 Task: Create Card Content Marketing Review in Board Crisis Management Planning to Workspace Affiliate Marketing. Create Card Mergers and Acquisitions Review in Board Brand Identity Design to Workspace Affiliate Marketing. Create Card Content Strategy Meeting in Board Email Marketing Performance Analysis and Reporting to Workspace Affiliate Marketing
Action: Mouse moved to (231, 172)
Screenshot: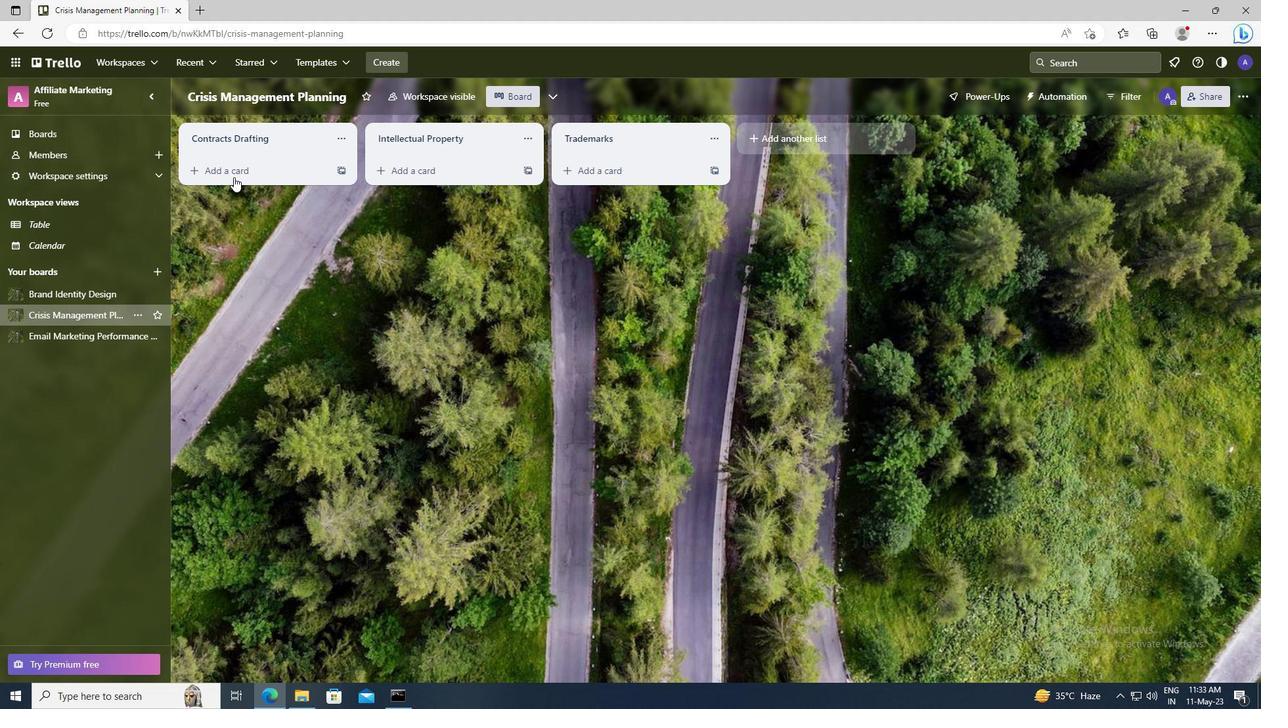 
Action: Mouse pressed left at (231, 172)
Screenshot: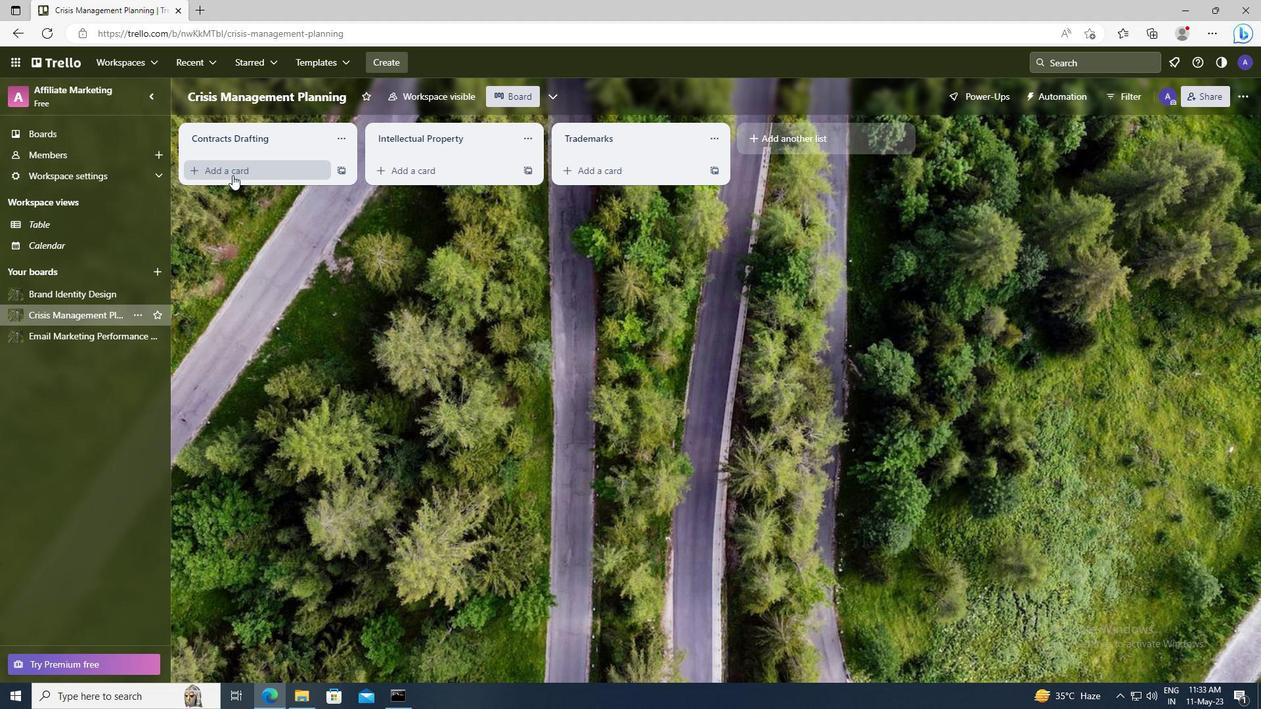
Action: Key pressed <Key.shift>CONTENT<Key.space><Key.shift>MARKETING<Key.space><Key.shift>REVIEW
Screenshot: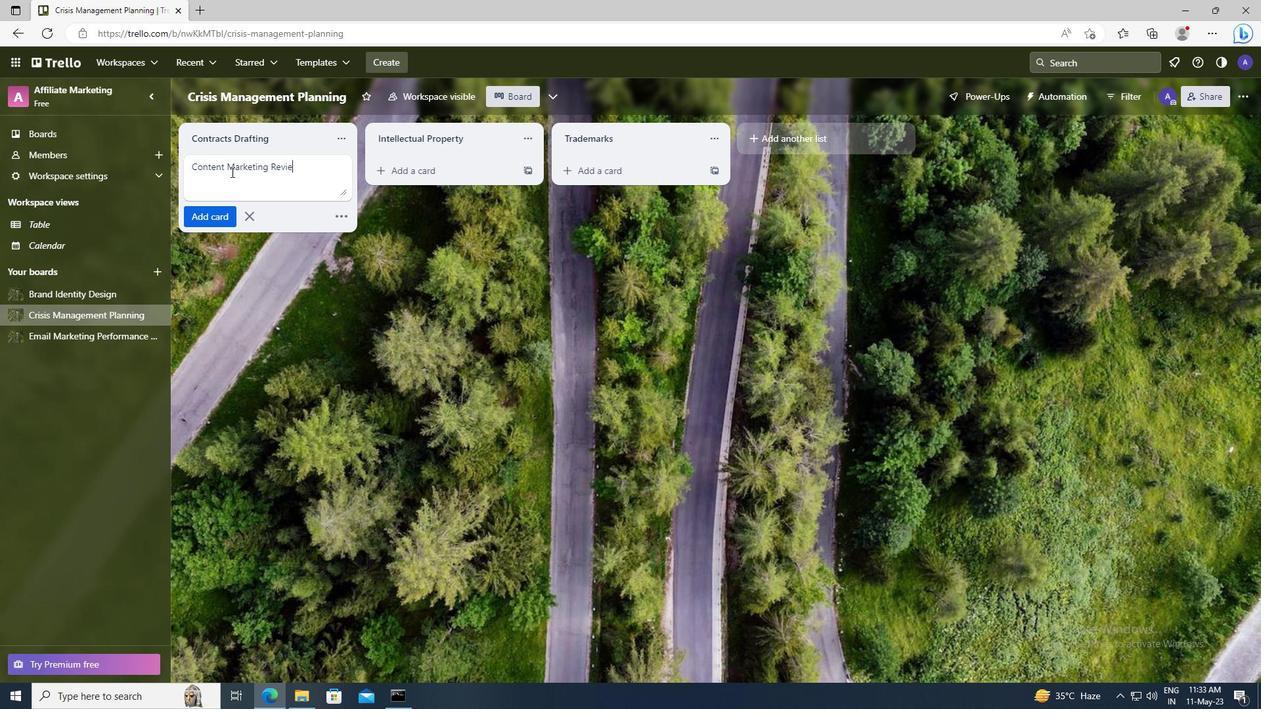 
Action: Mouse moved to (212, 218)
Screenshot: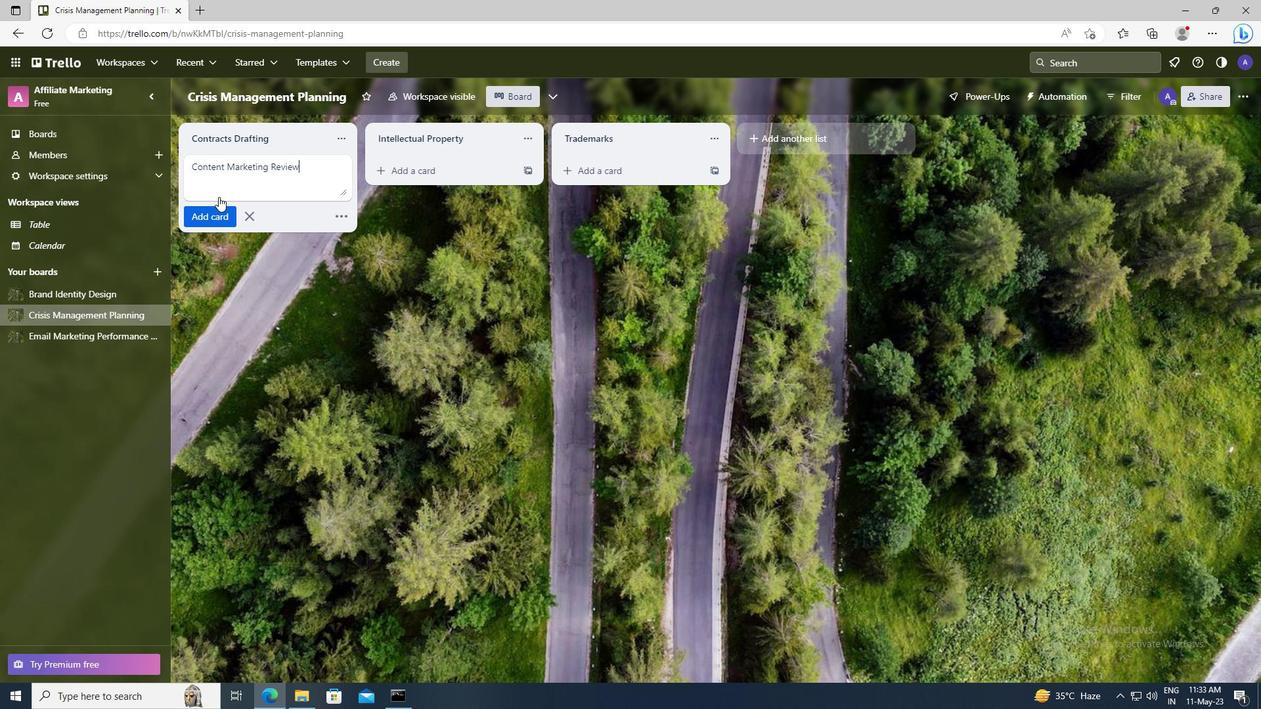 
Action: Mouse pressed left at (212, 218)
Screenshot: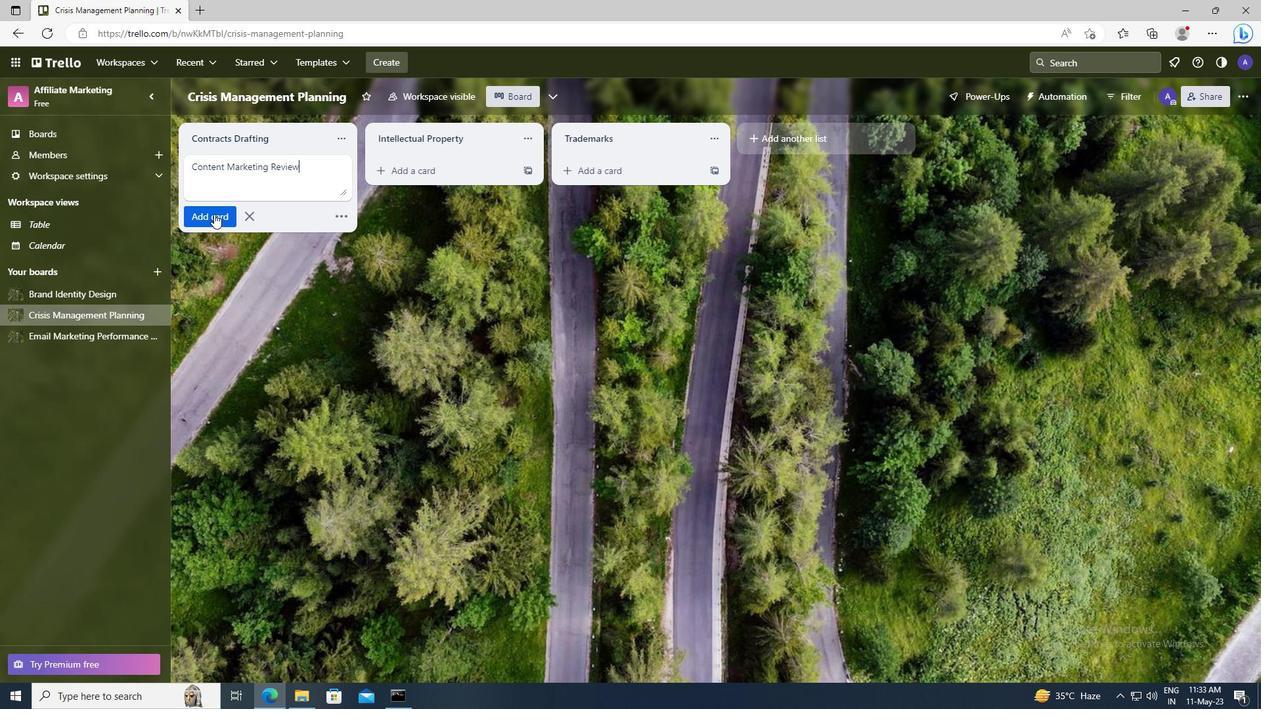 
Action: Mouse moved to (72, 293)
Screenshot: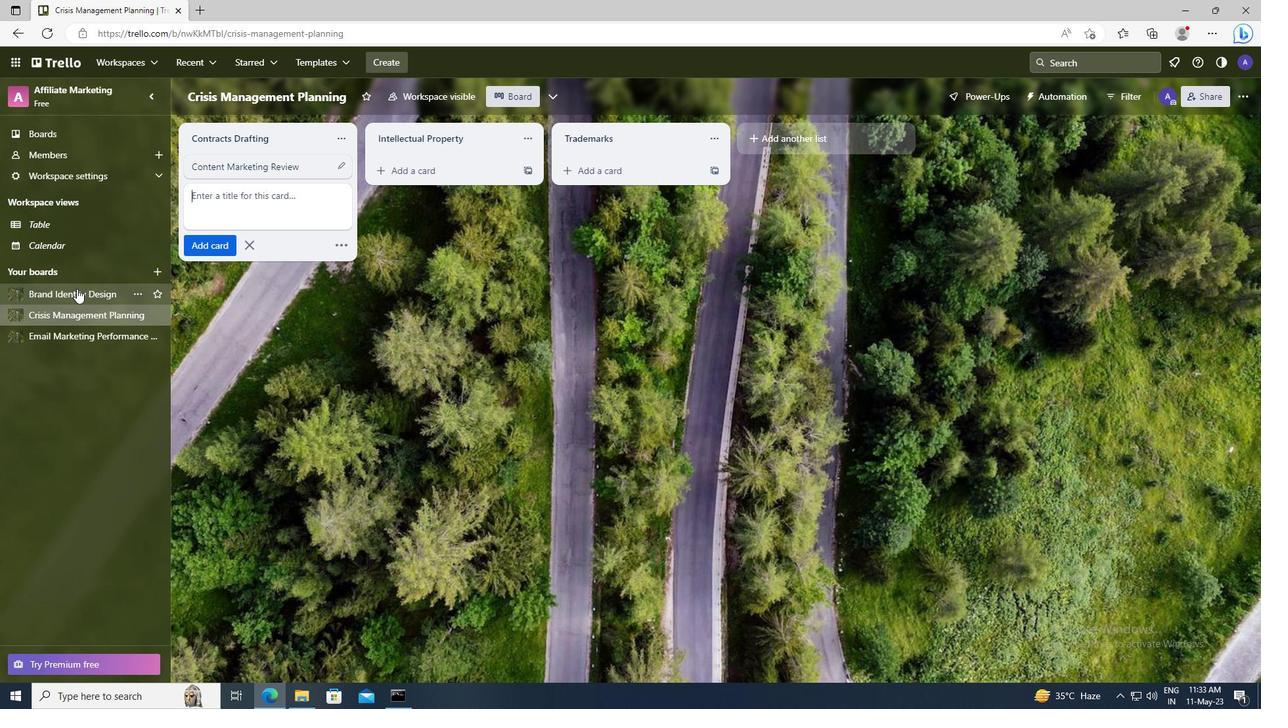 
Action: Mouse pressed left at (72, 293)
Screenshot: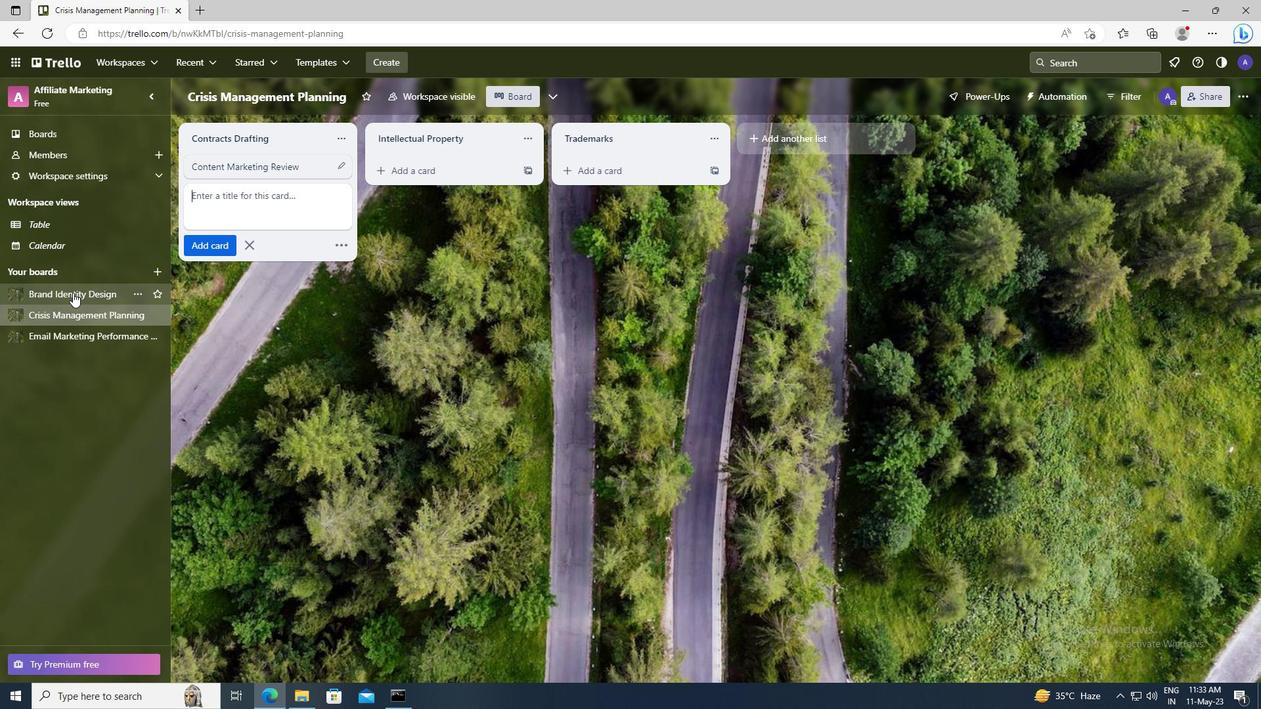 
Action: Mouse moved to (220, 174)
Screenshot: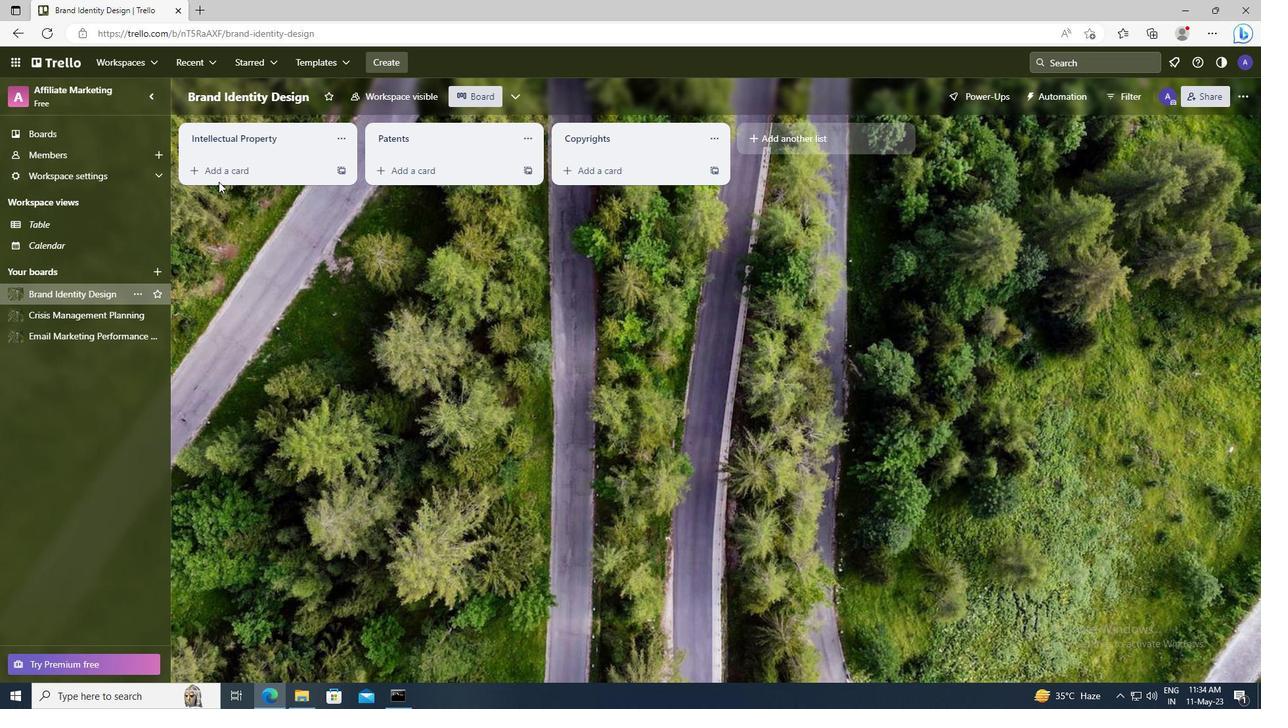 
Action: Mouse pressed left at (220, 174)
Screenshot: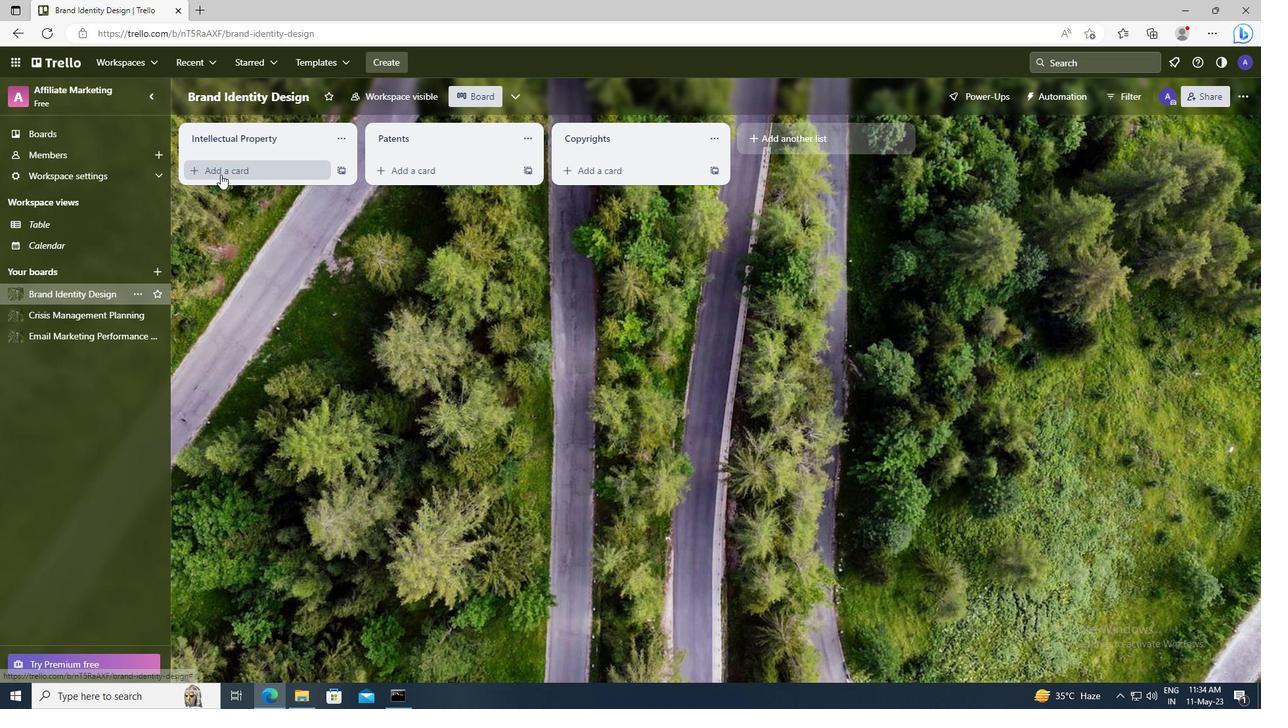 
Action: Key pressed <Key.shift>MERGERS<Key.space>AND<Key.space><Key.shift>ACQUISITIONS<Key.space><Key.shift>REVIEW
Screenshot: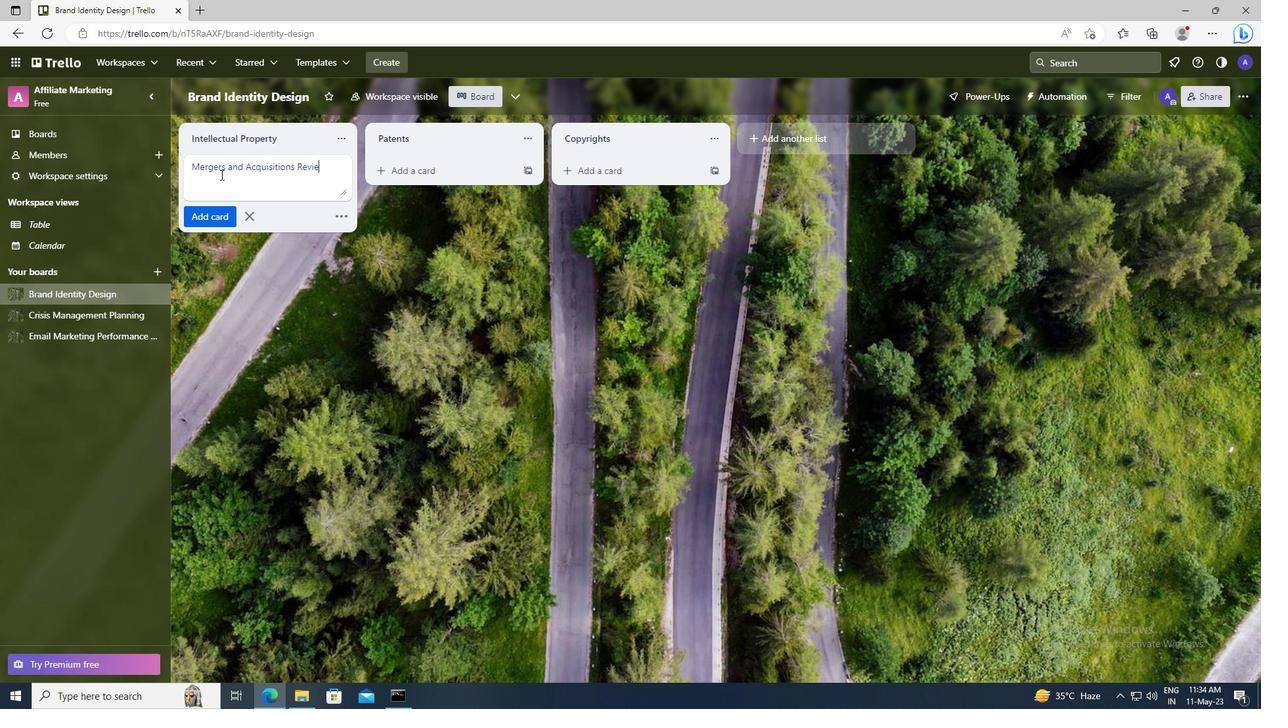 
Action: Mouse moved to (209, 218)
Screenshot: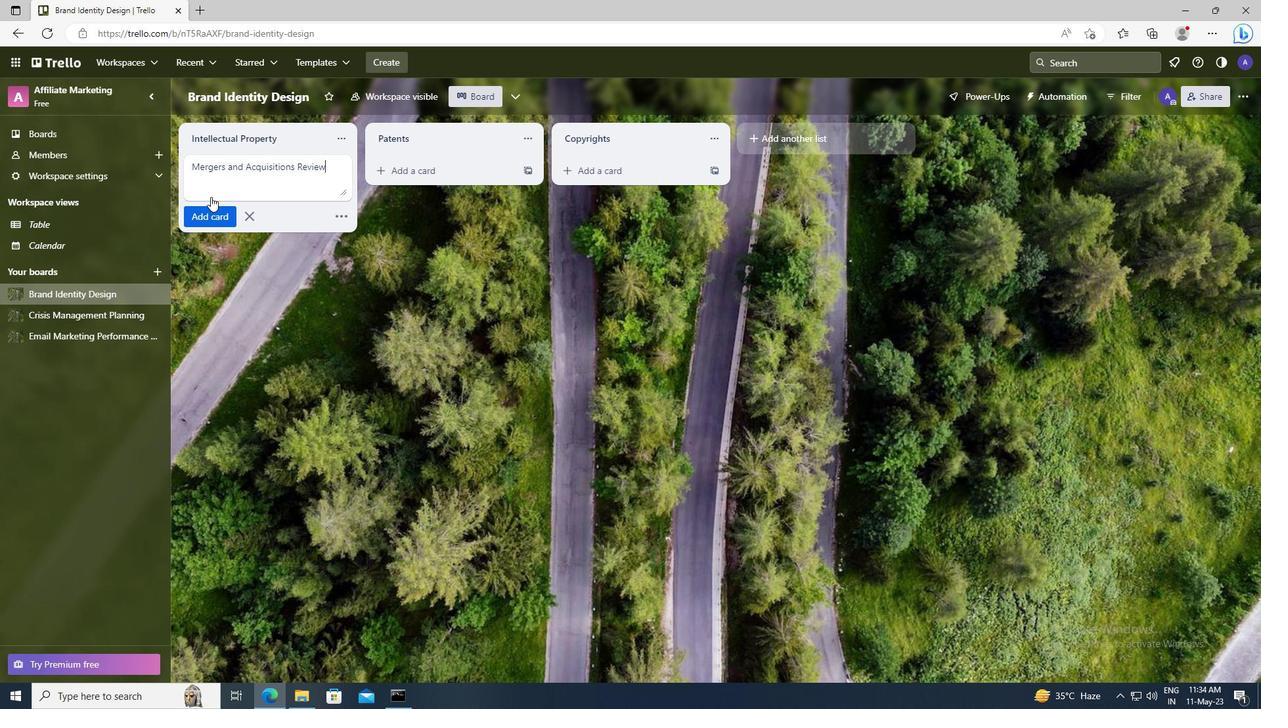 
Action: Mouse pressed left at (209, 218)
Screenshot: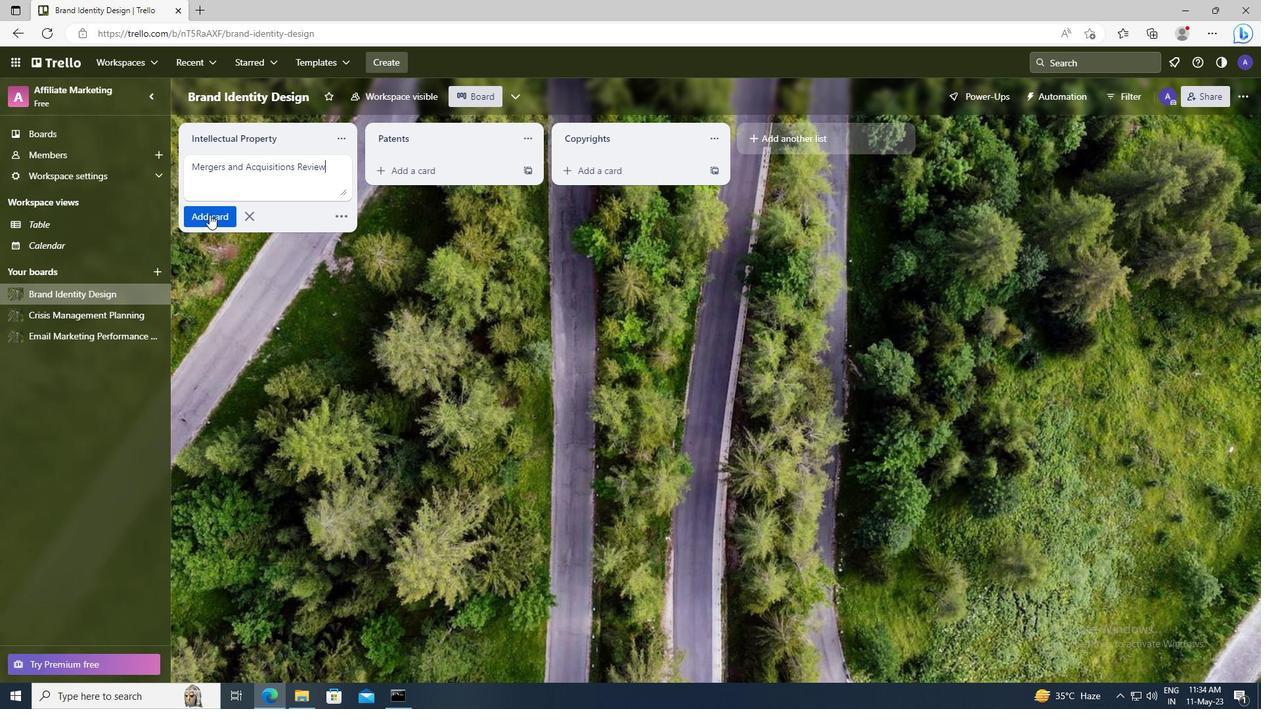 
Action: Mouse moved to (94, 335)
Screenshot: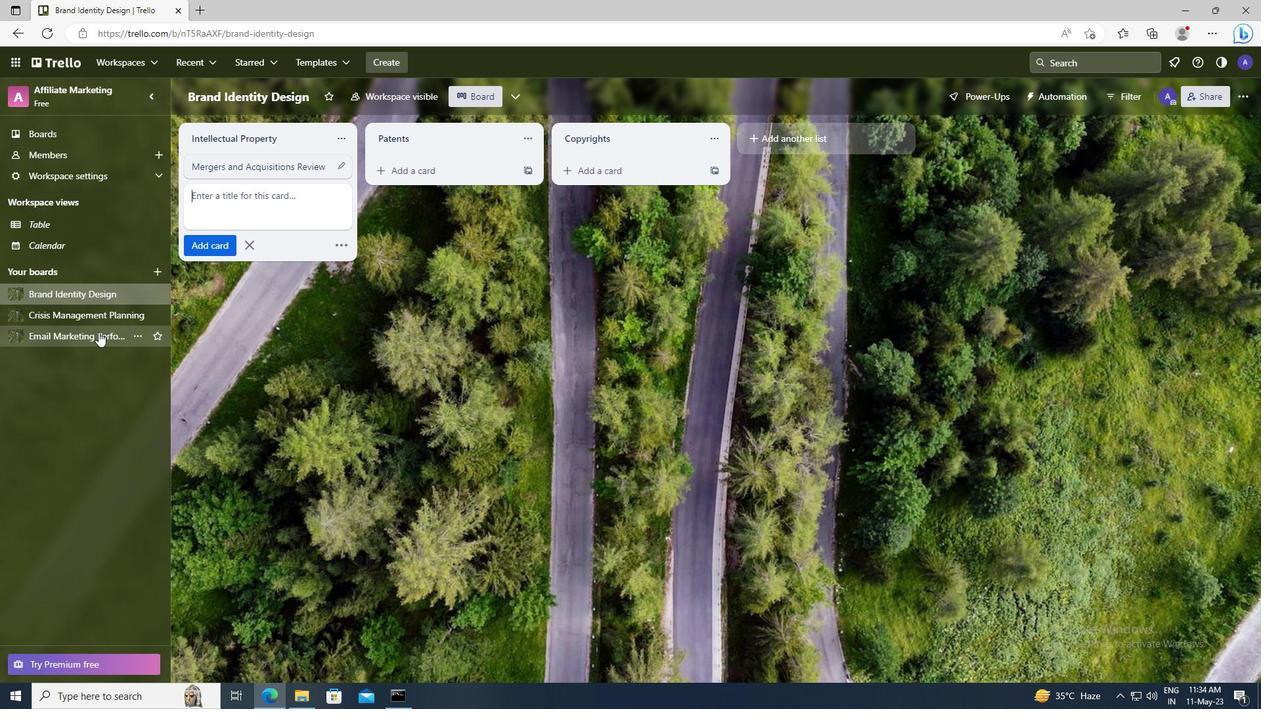 
Action: Mouse pressed left at (94, 335)
Screenshot: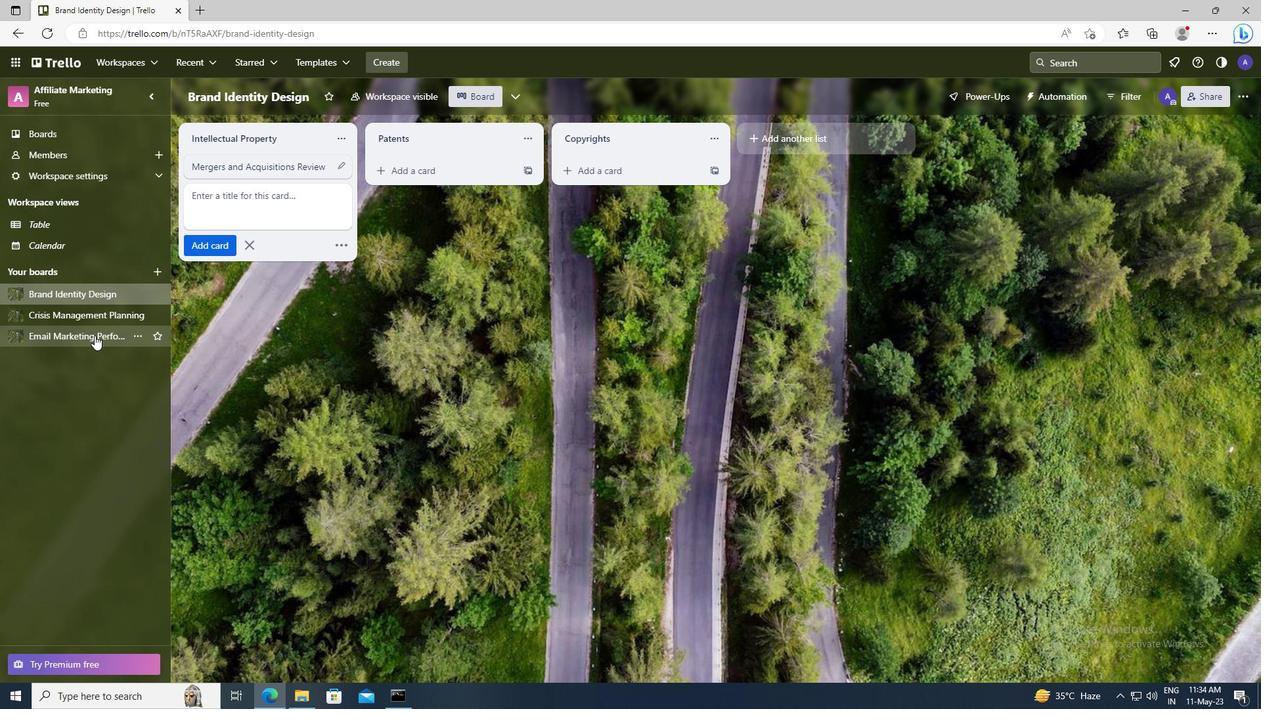 
Action: Mouse moved to (216, 172)
Screenshot: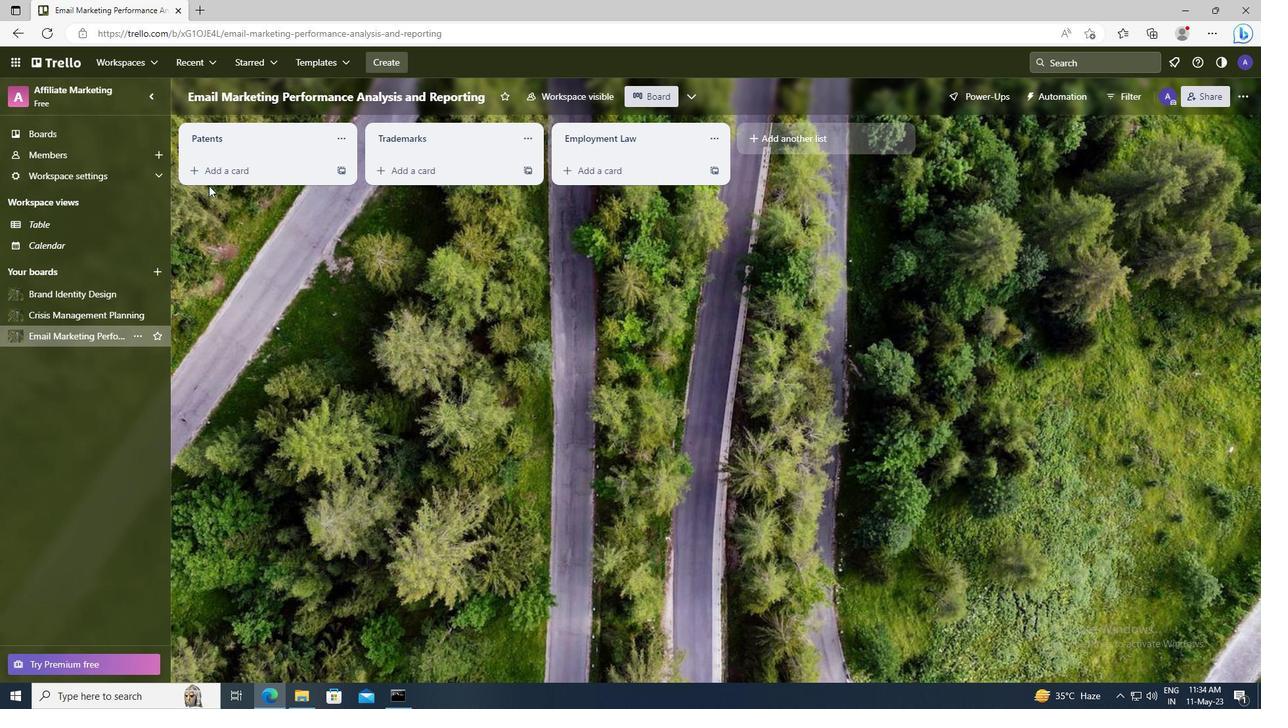 
Action: Mouse pressed left at (216, 172)
Screenshot: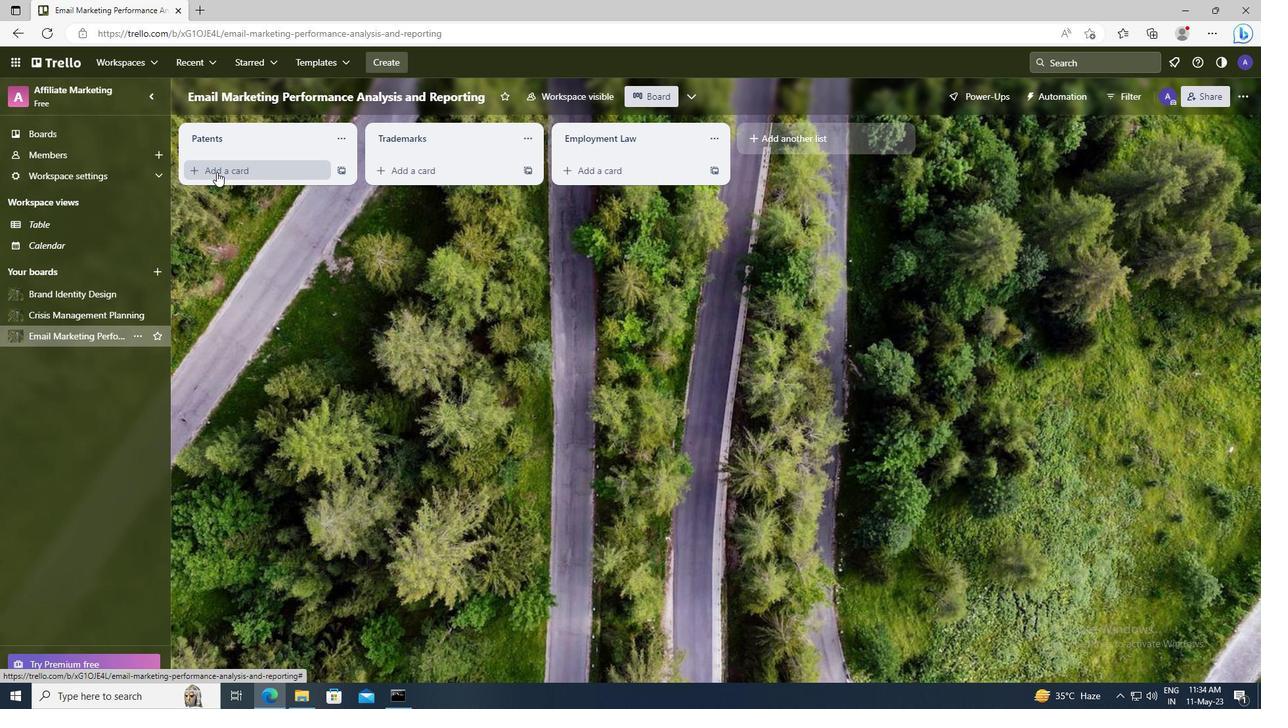 
Action: Key pressed <Key.shift>CONTENT<Key.space><Key.shift>STRATEGY<Key.space><Key.shift>MEETING
Screenshot: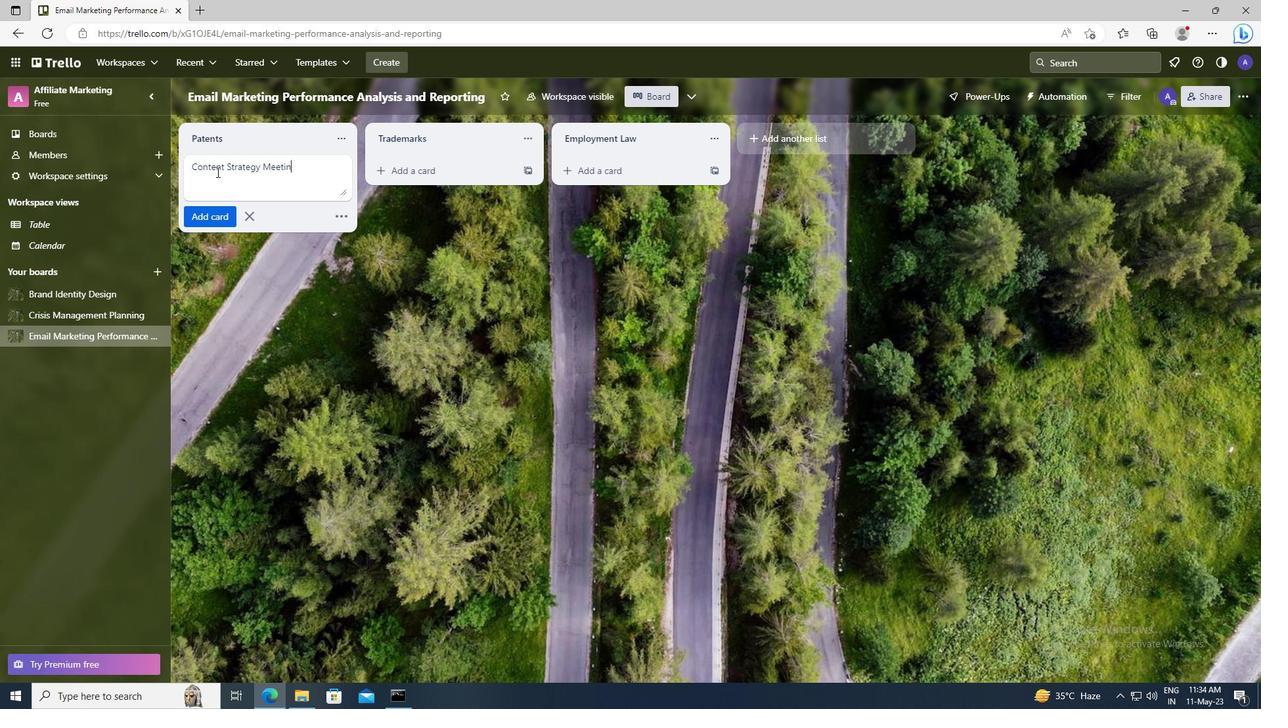 
Action: Mouse moved to (217, 213)
Screenshot: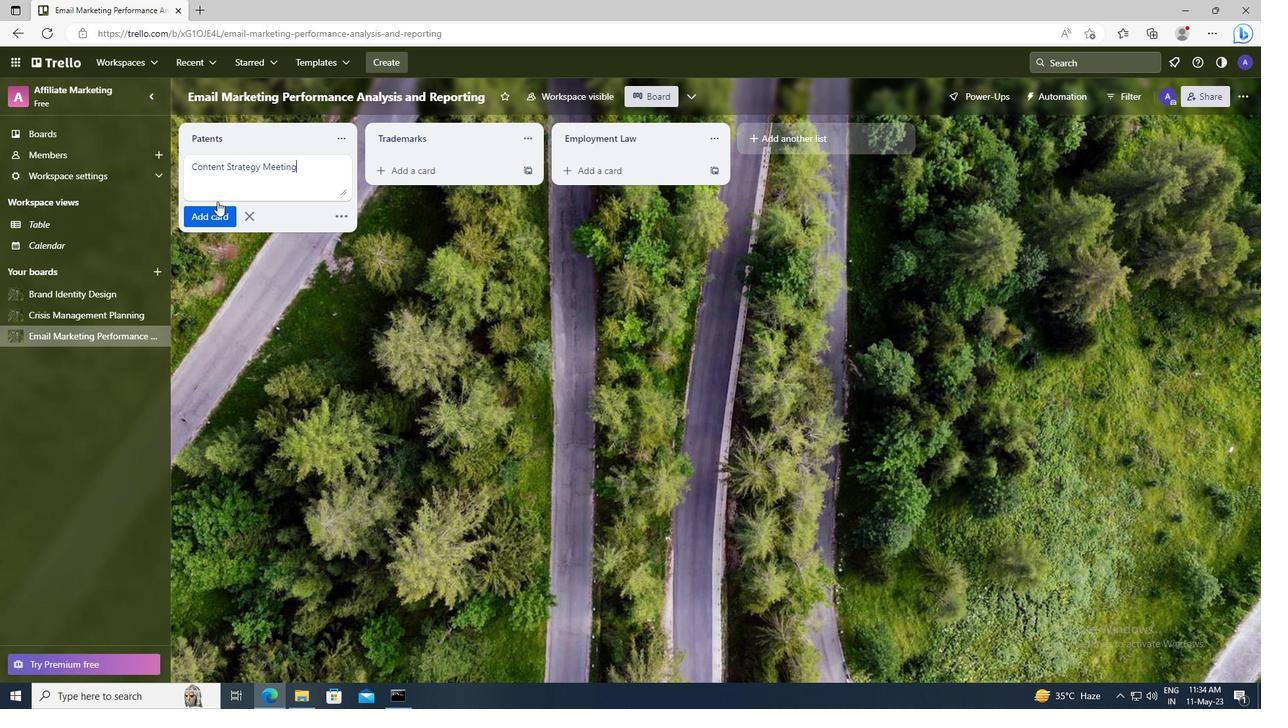 
Action: Mouse pressed left at (217, 213)
Screenshot: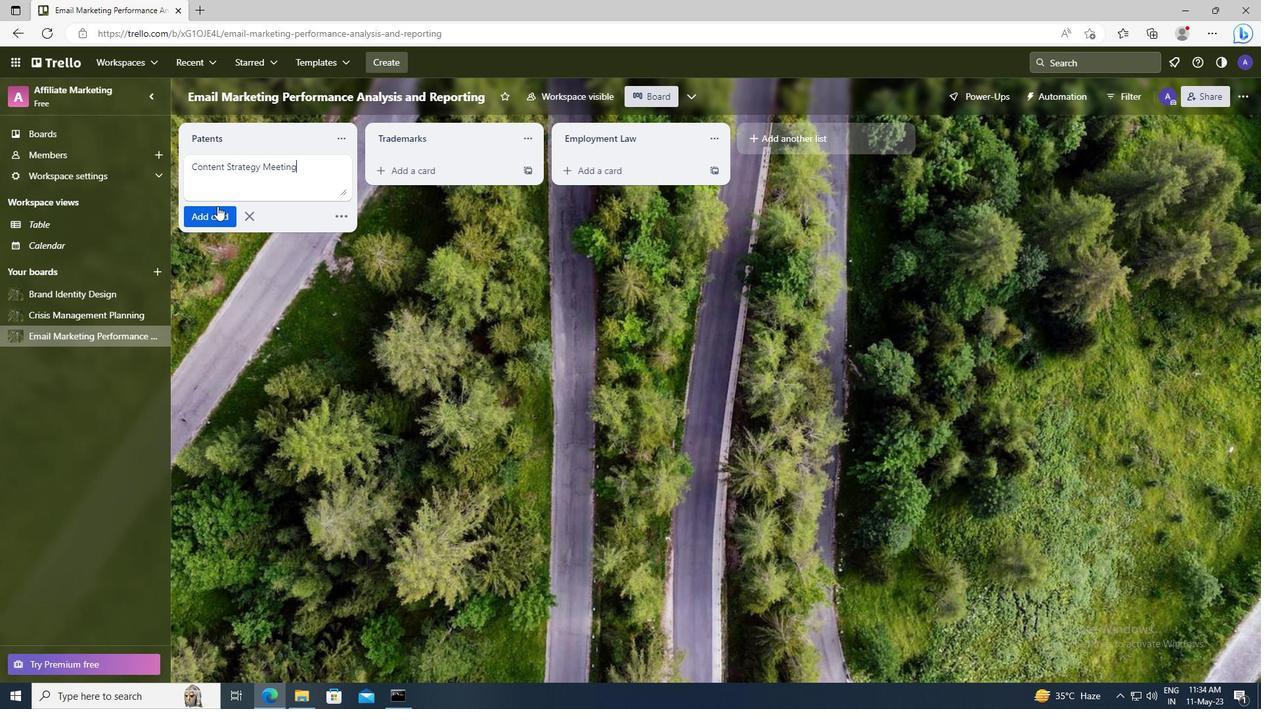 
